 Task: In attending events allow event notifications turn off.
Action: Mouse moved to (825, 84)
Screenshot: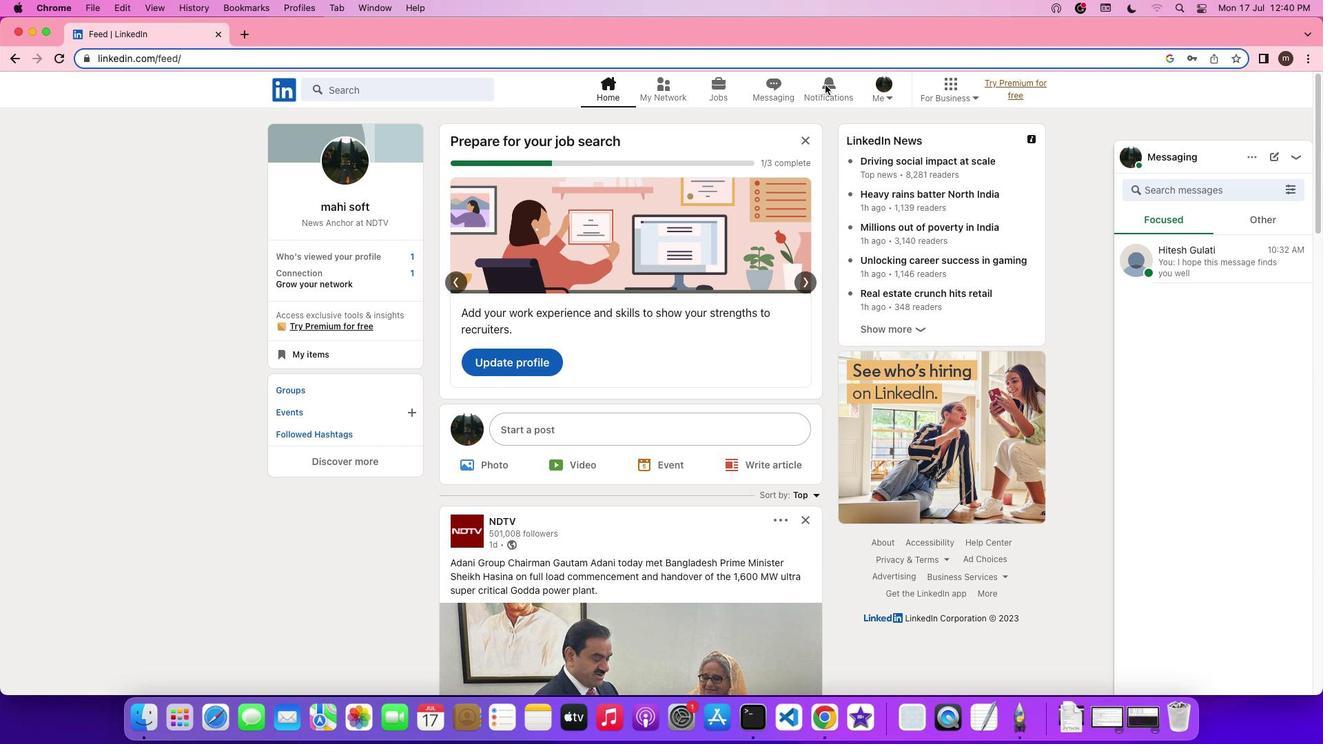 
Action: Mouse pressed left at (825, 84)
Screenshot: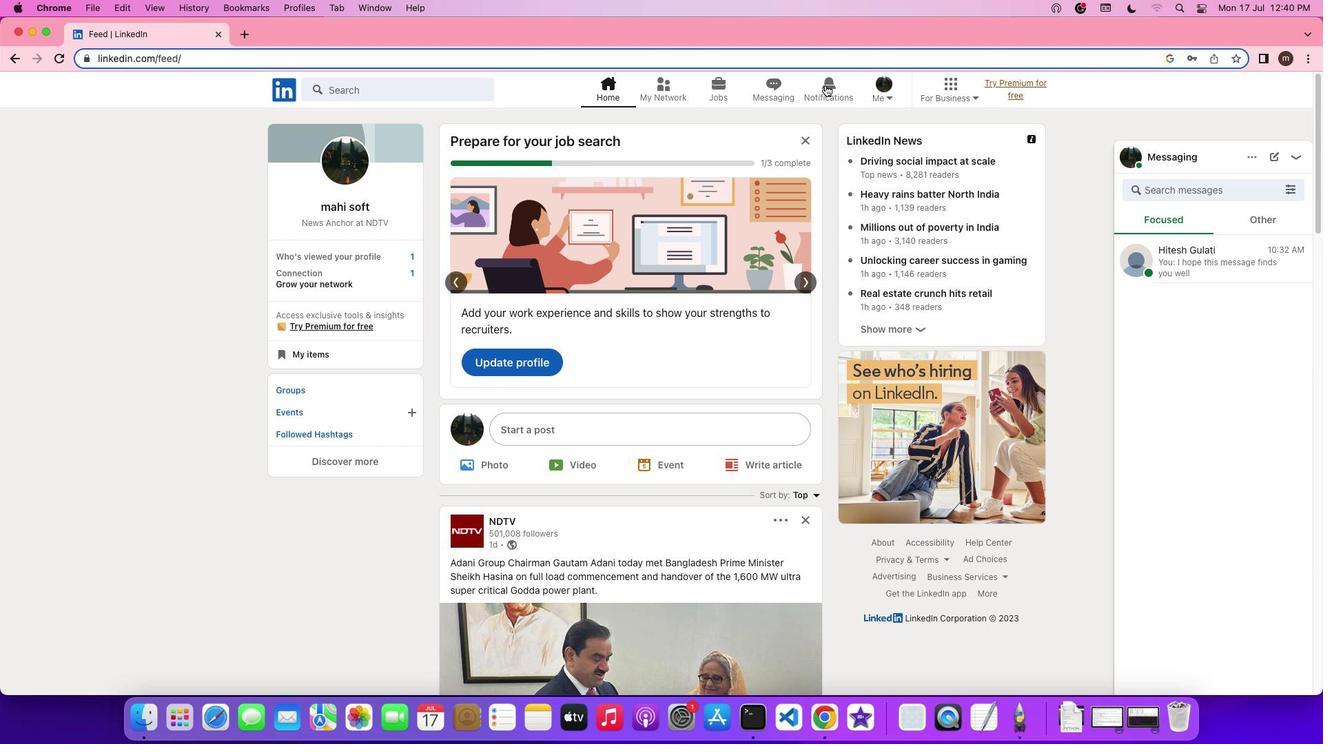 
Action: Mouse pressed left at (825, 84)
Screenshot: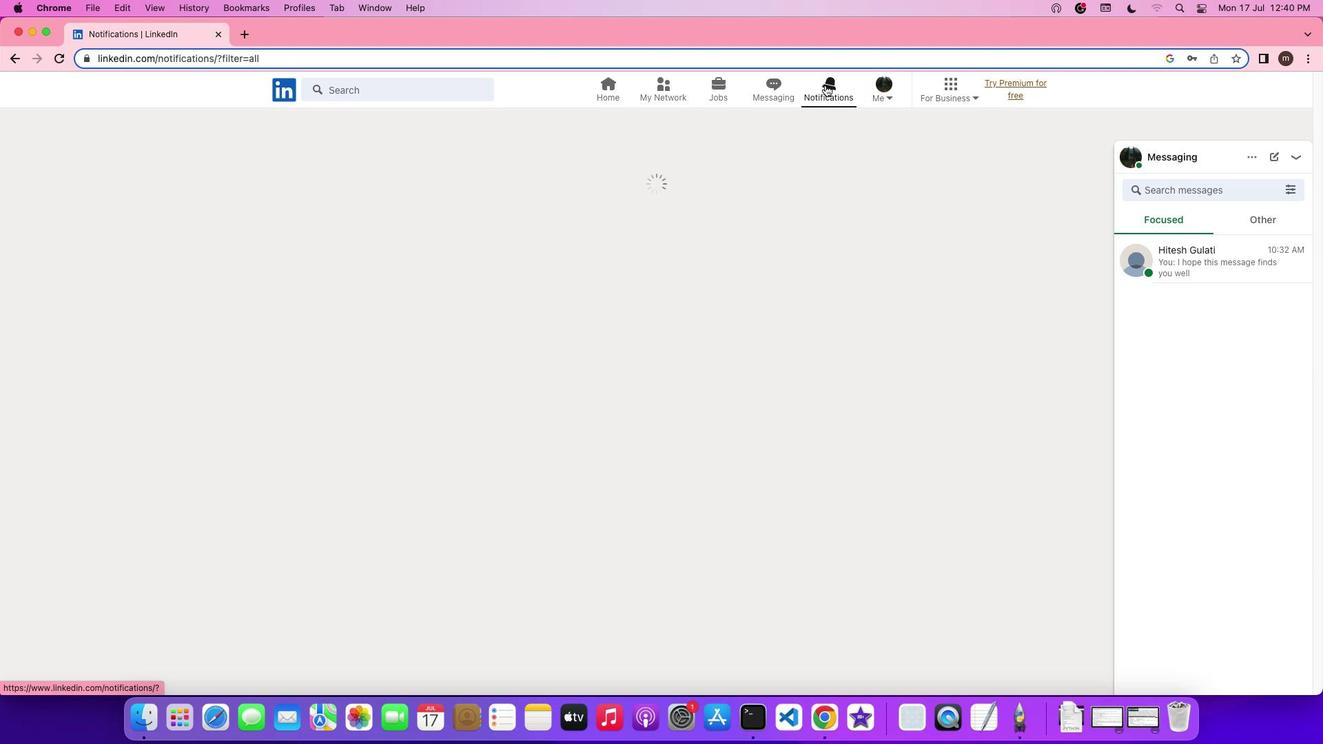 
Action: Mouse moved to (290, 177)
Screenshot: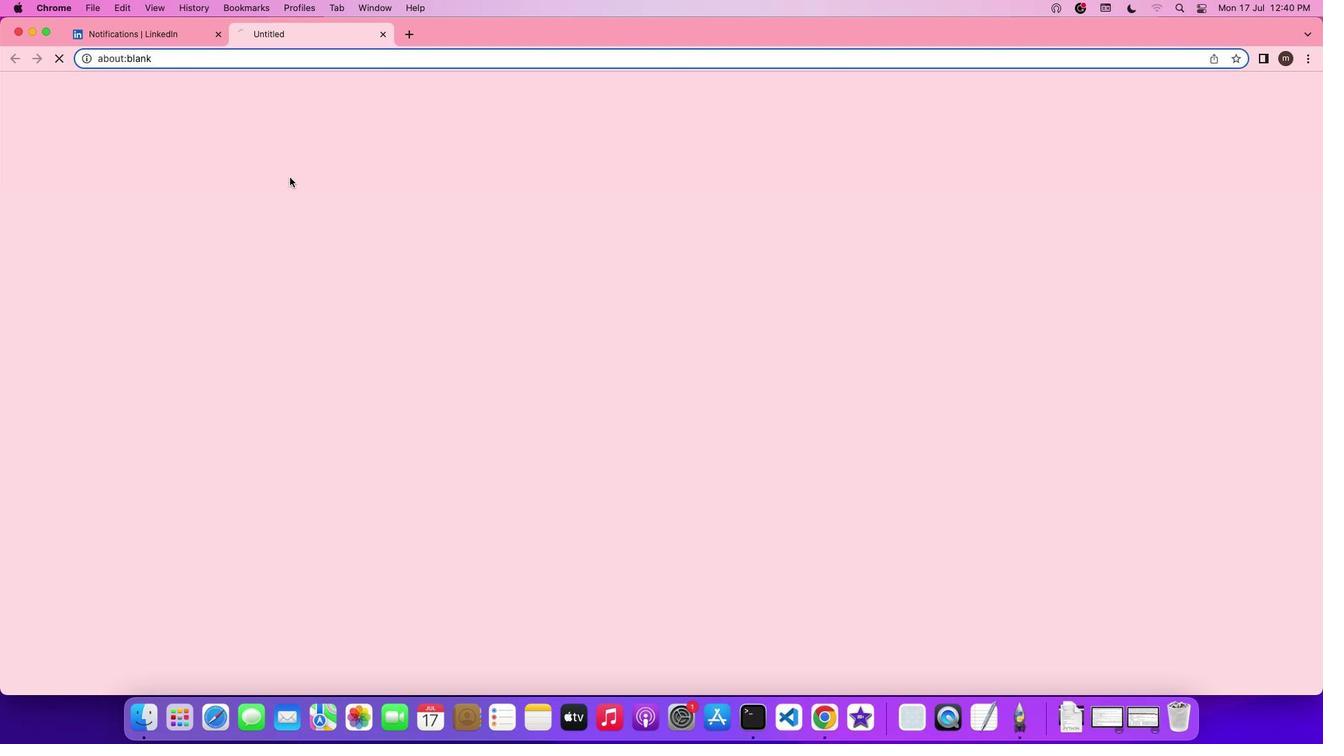 
Action: Mouse pressed left at (290, 177)
Screenshot: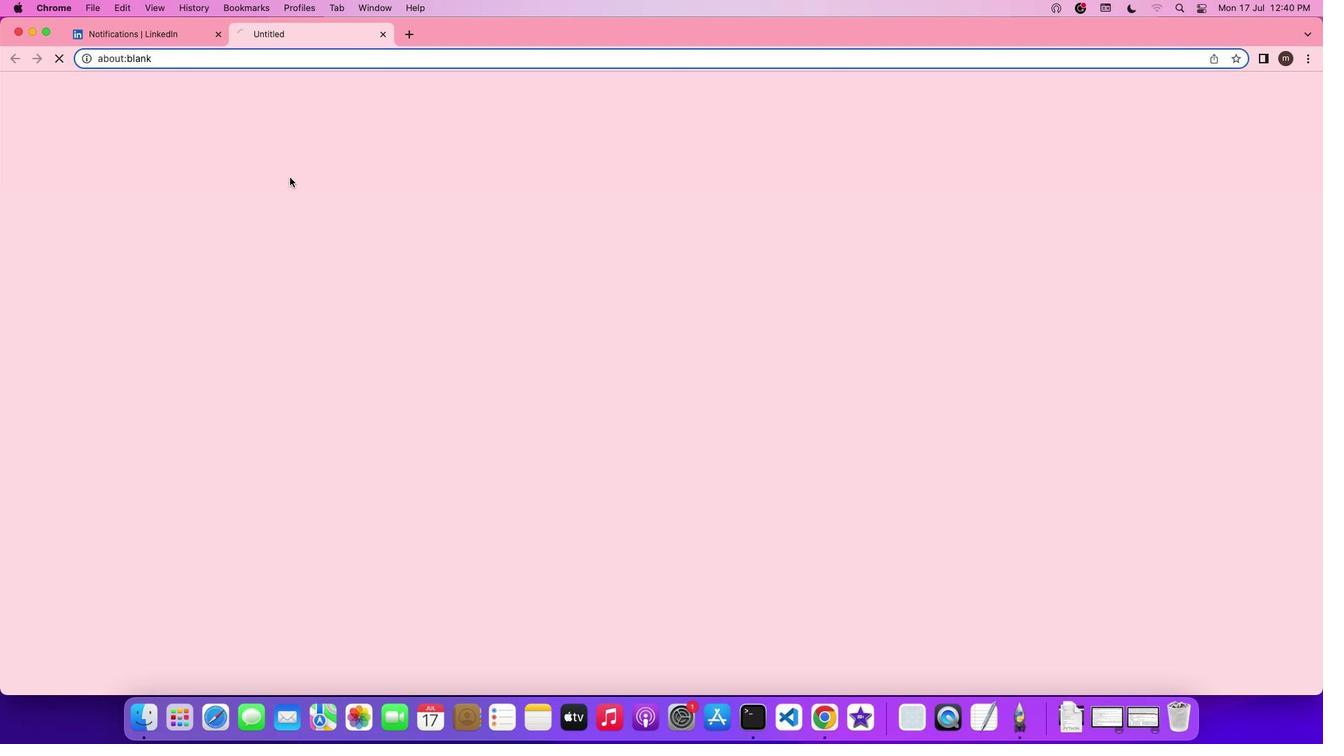 
Action: Mouse moved to (549, 487)
Screenshot: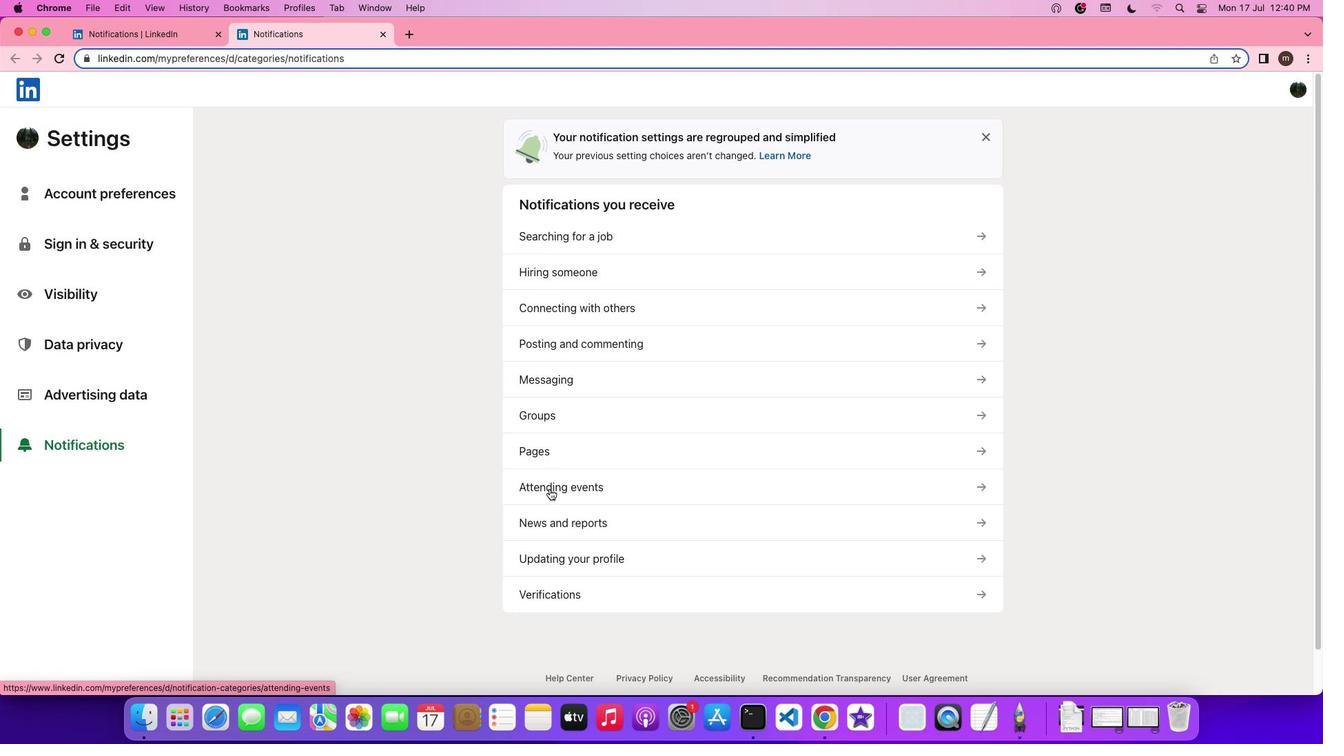 
Action: Mouse pressed left at (549, 487)
Screenshot: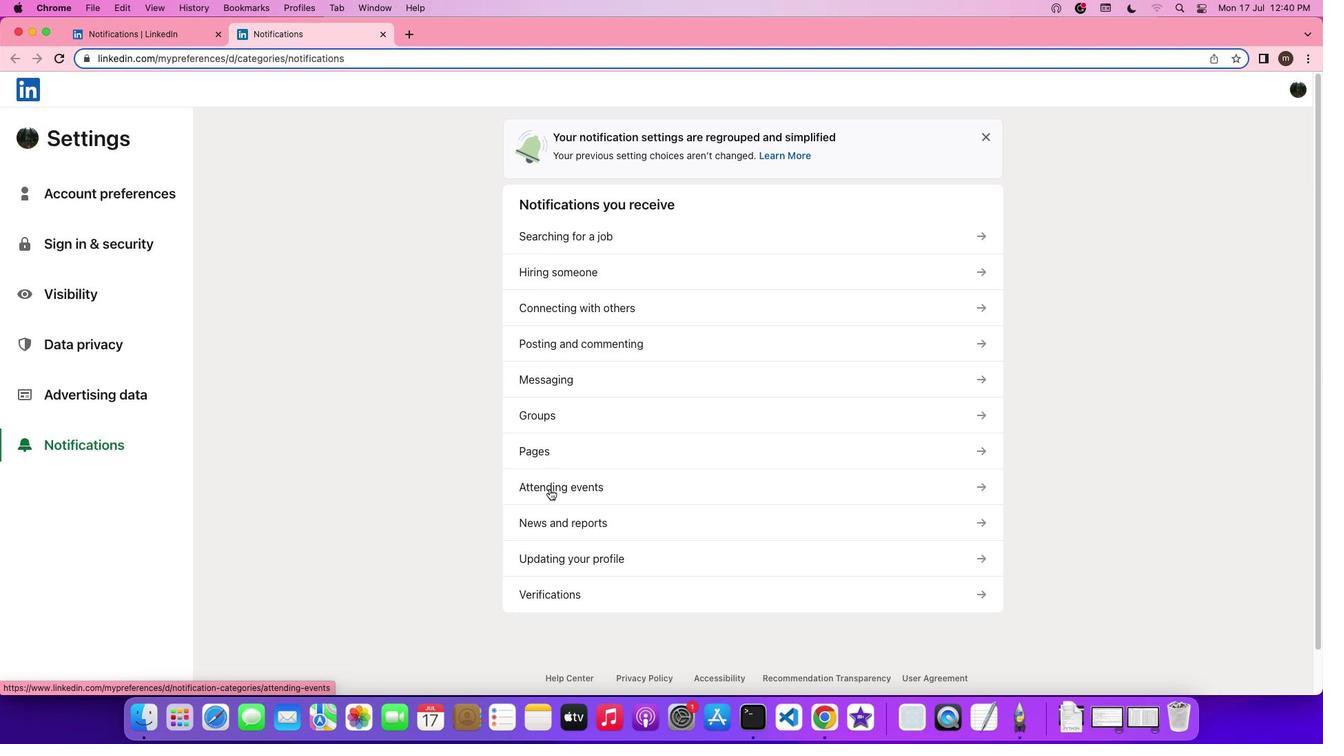 
Action: Mouse moved to (967, 177)
Screenshot: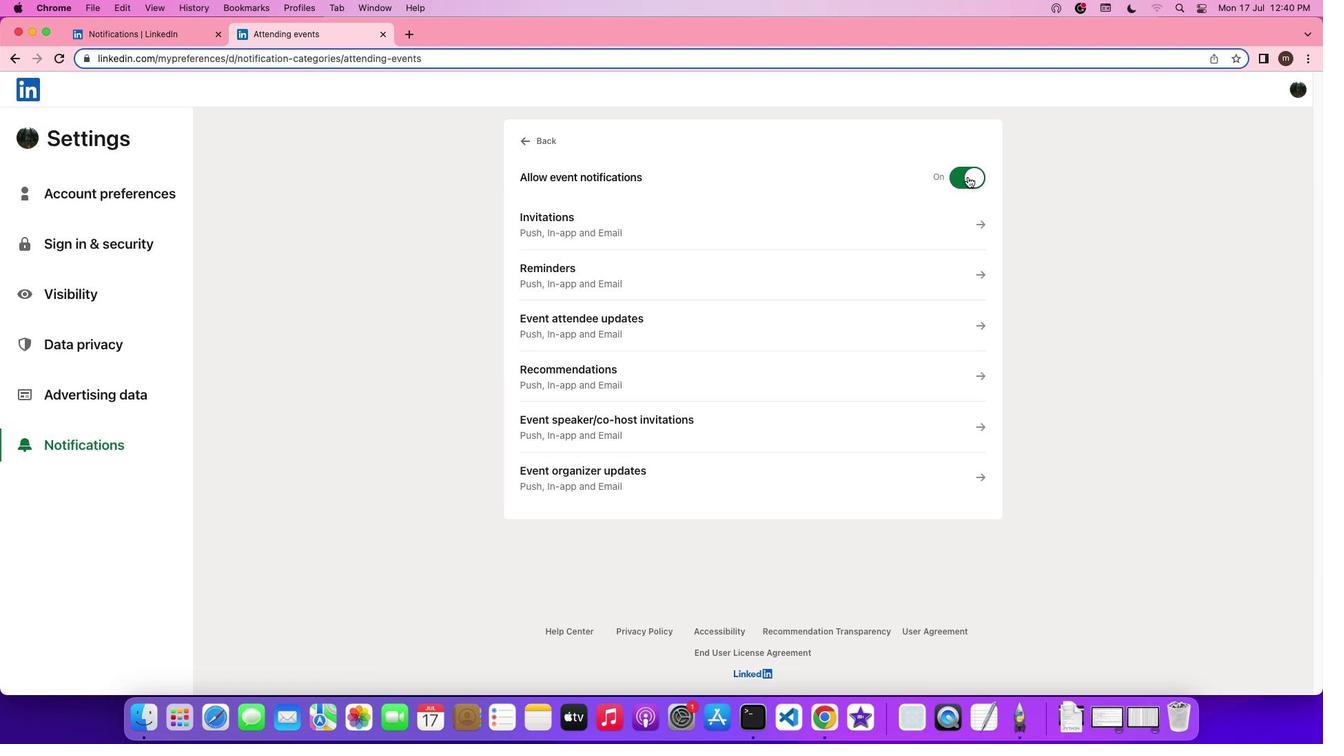 
Action: Mouse pressed left at (967, 177)
Screenshot: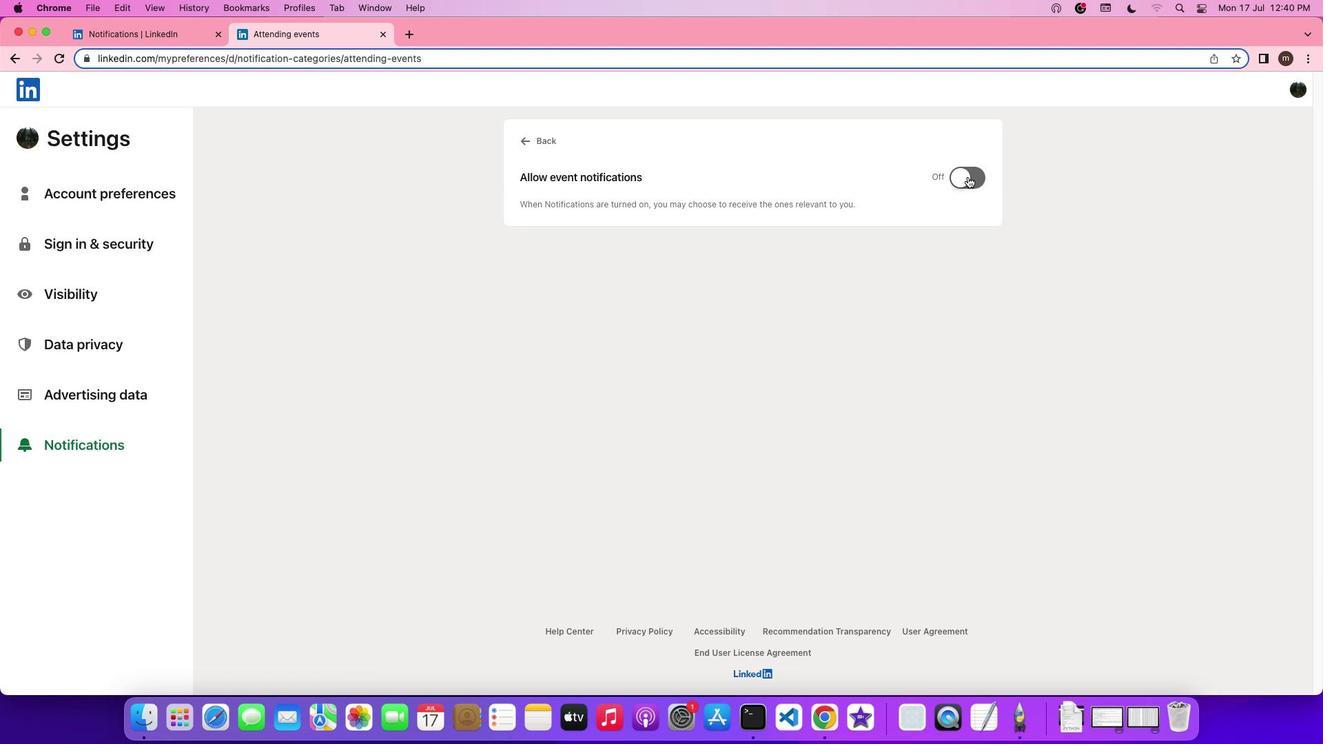 
Action: Mouse moved to (940, 185)
Screenshot: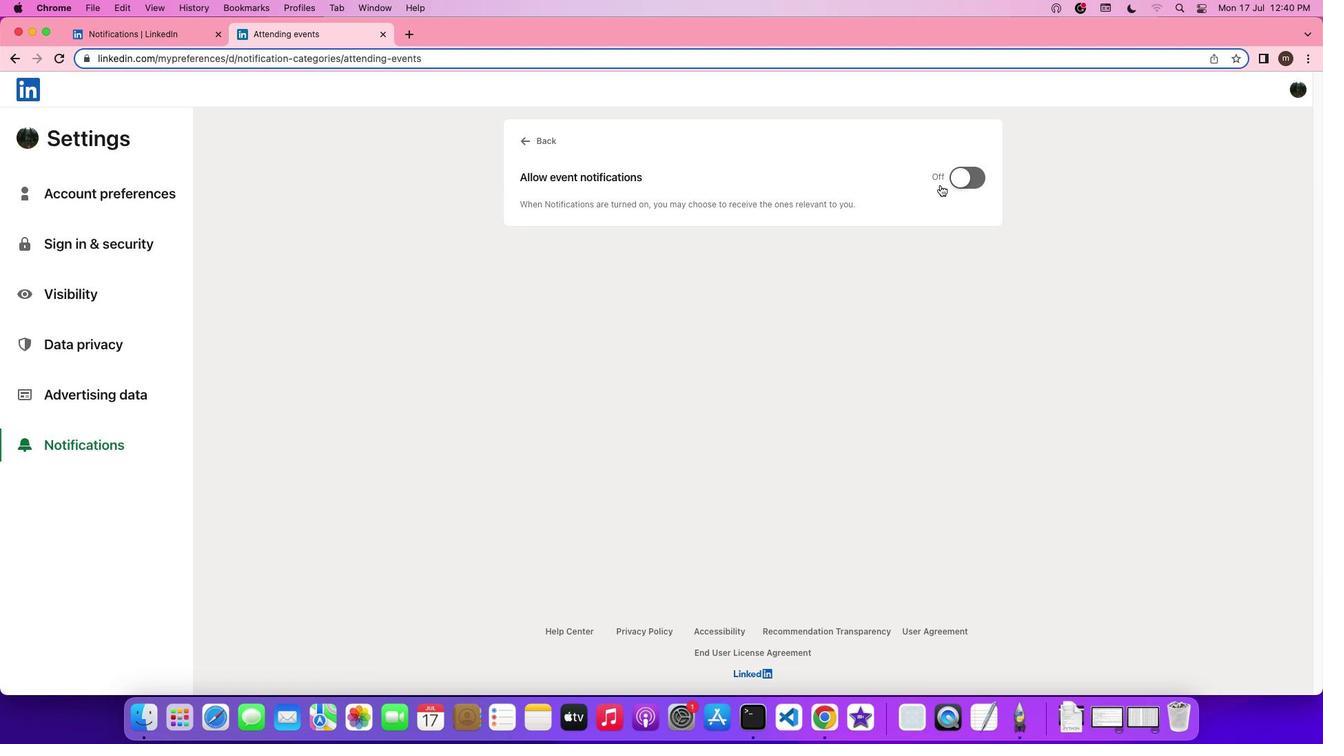 
